 Task: Metadata Manipulation: Embed custom metadata in multiple video files.
Action: Mouse moved to (611, 418)
Screenshot: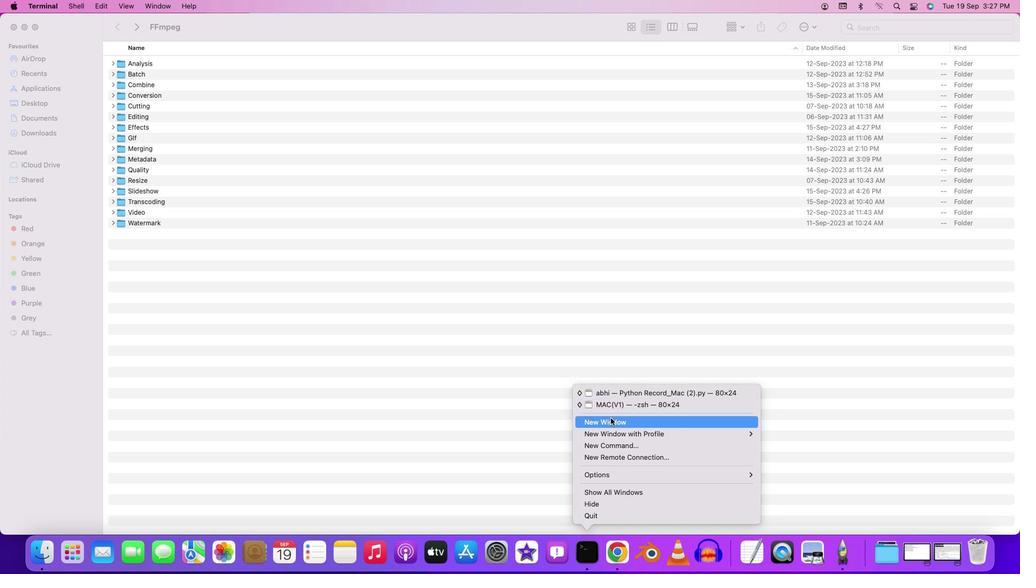 
Action: Mouse pressed left at (611, 418)
Screenshot: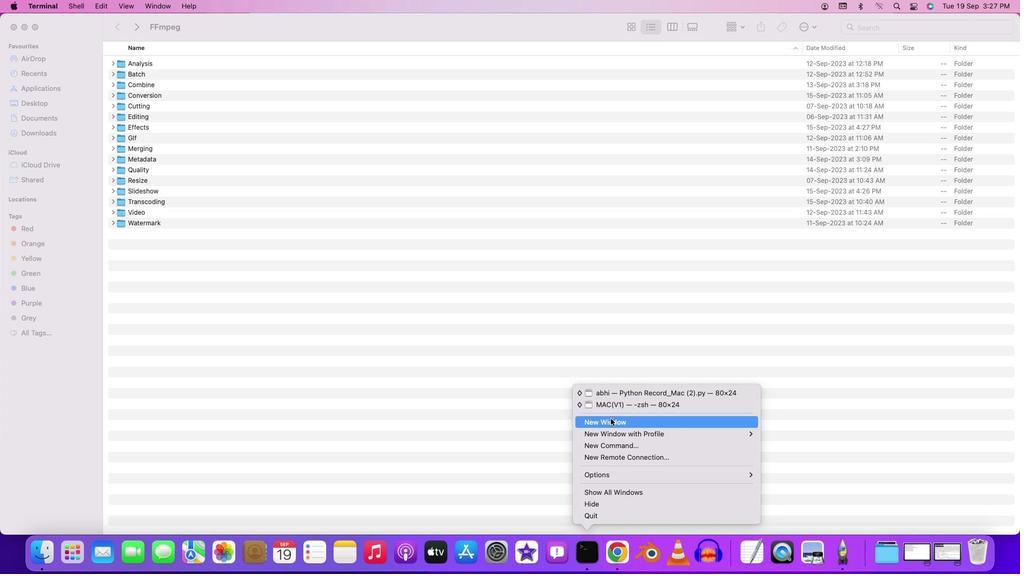 
Action: Mouse moved to (359, 105)
Screenshot: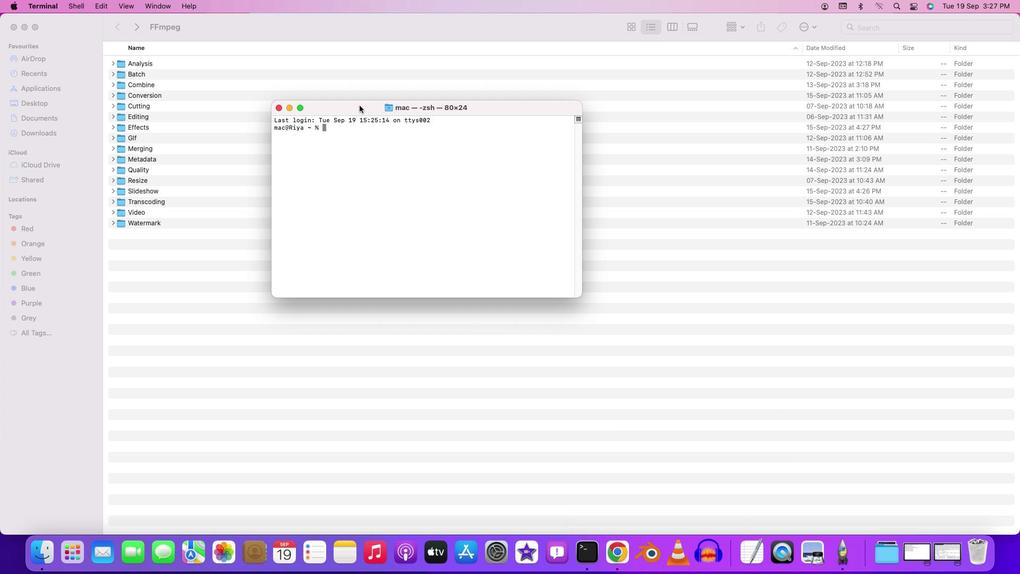 
Action: Mouse pressed left at (359, 105)
Screenshot: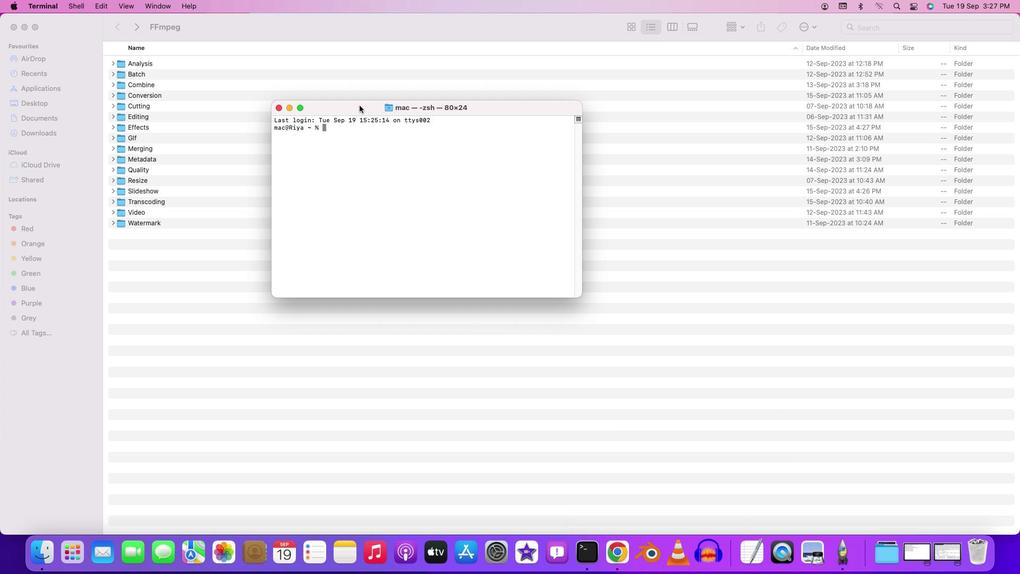 
Action: Mouse pressed left at (359, 105)
Screenshot: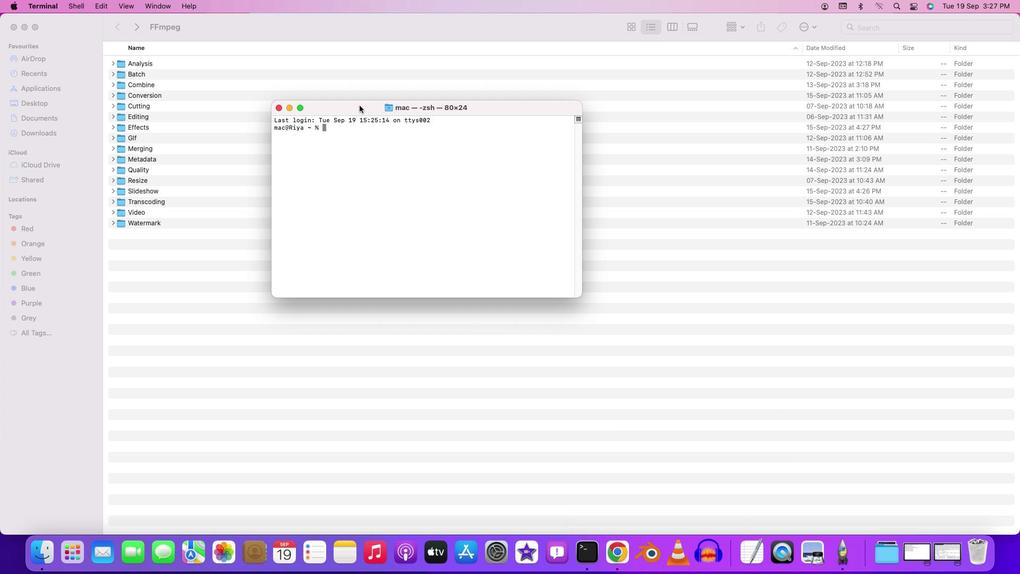 
Action: Mouse moved to (97, 47)
Screenshot: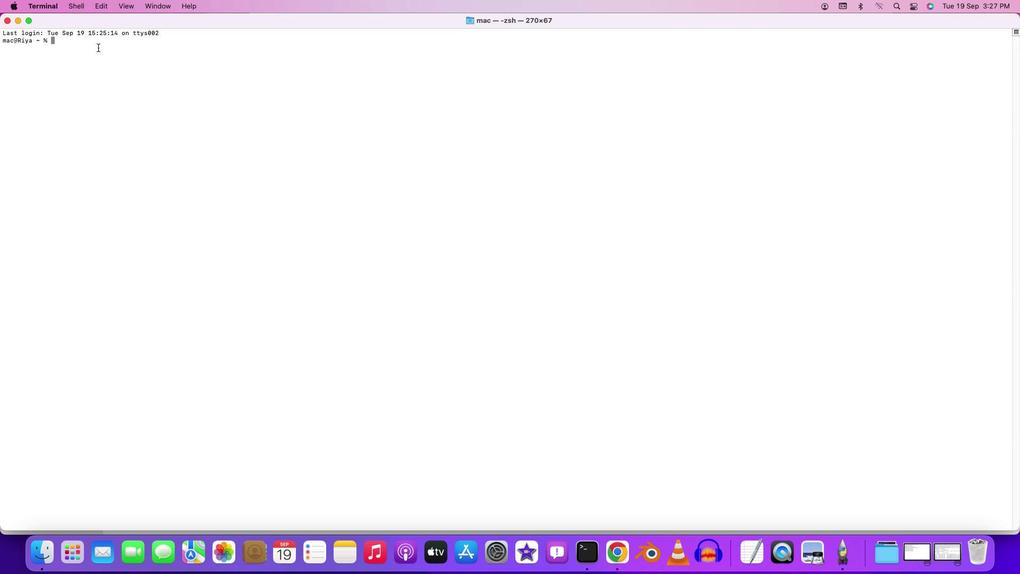 
Action: Mouse pressed left at (97, 47)
Screenshot: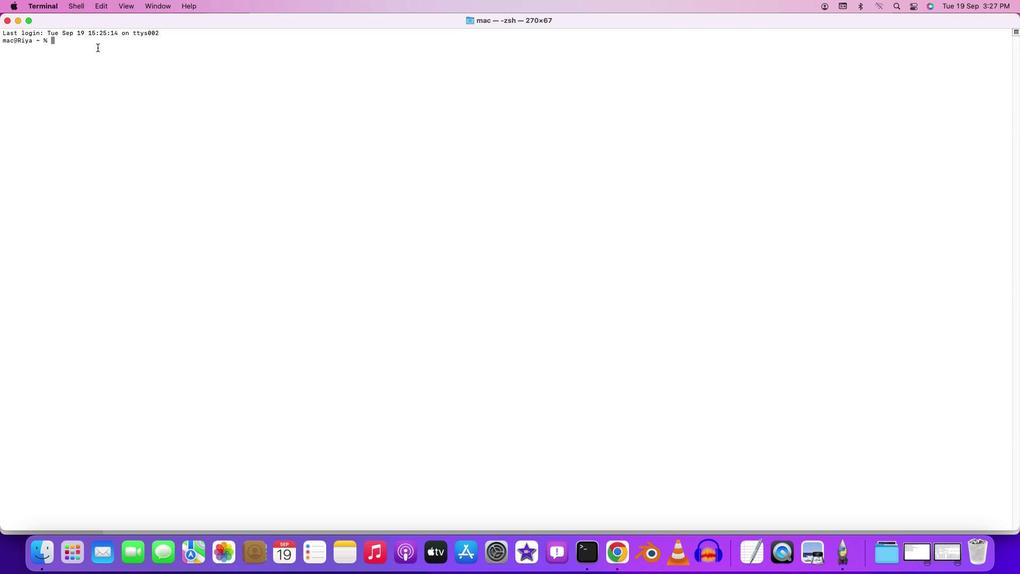 
Action: Mouse moved to (99, 66)
Screenshot: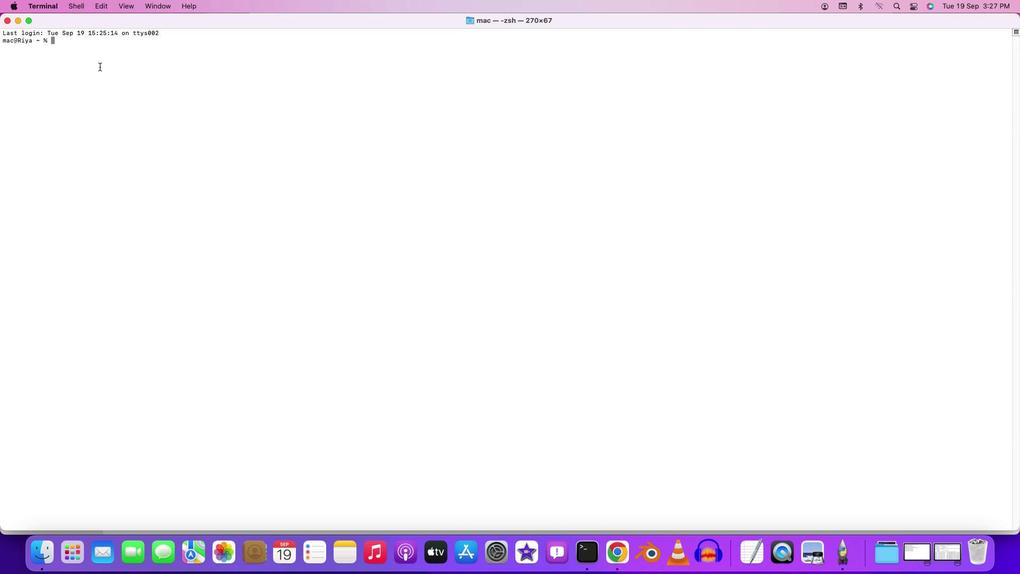 
Action: Mouse pressed left at (99, 66)
Screenshot: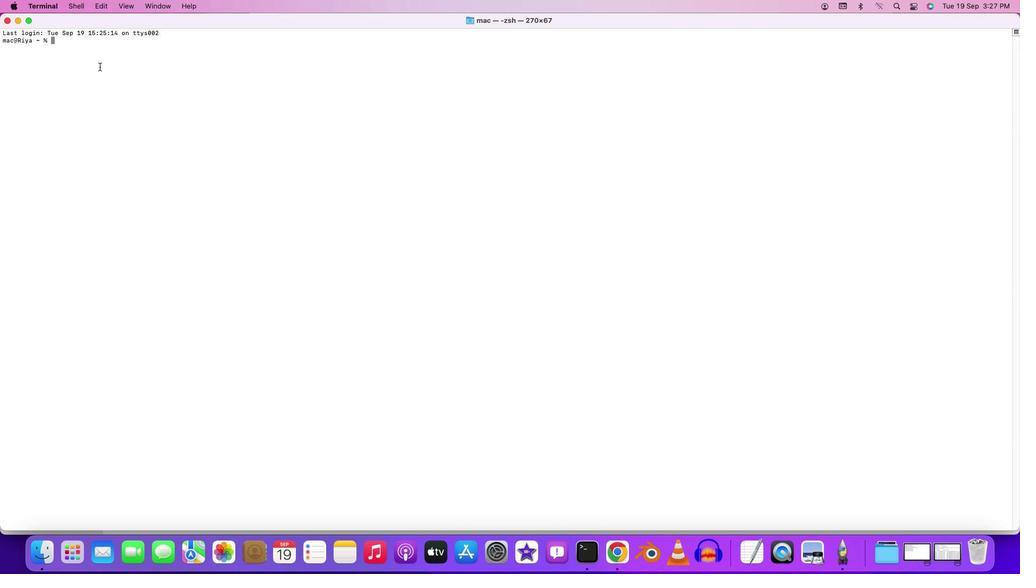 
Action: Key pressed 'c''d'Key.space'd''e''s''k''t''o''p'Key.enter'c''d'Key.space'f''f''m''p''e''g'Key.enter'c''d'Key.space'm'Key.backspace'b''a''t''c''h'Key.enter'c''d'Key.spaceKey.shift'V''i''d''e''o'Key.enterKey.shift'C''U''S''T''O''M''_''M''E''T''A''D''A'Key.backspaceKey.backspace'D''A''T''A'Key.leftKey.rightKey.rightKey.right'='Key.shift'"''t''i''t''l''e''='Key.shift'M''y'Key.space'f''a''m''e''i''l'Key.backspaceKey.backspaceKey.backspaceKey.backspaceKey.backspaceKey.backspace'h''a''p''p''y'Key.space'f''a''m''i''l''y'Key.space't''i''t''l''e'Key.leftKey.leftKey.leftKey.leftKey.backspaceKey.shift'T'Key.leftKey.leftKey.leftKey.leftKey.leftKey.leftKey.leftKey.leftKey.leftKey.rightKey.backspaceKey.backspaceKey.backspaceKey.backspaceKey.backspaceKey.backspaceKey.backspaceKey.rightKey.leftKey.spaceKey.leftKey.leftKey.rightKey.rightKey.rightKey.rightKey.rightKey.leftKey.leftKey.backspaceKey.shift'F'Key.rightKey.rightKey.rightKey.rightKey.rightKey.rightKey.rightKey.rightKey.rightKey.rightKey.rightKey.shift':''a''u''t''h''o''r''='Key.shift'J''o''h''n'Key.space'd''o''e'Key.shift':''c''o''p''y''r''i''h'Key.backspace'g''h''t'Key.leftKey.leftKey.leftKey.leftKey.leftKey.rightKey.rightKey.rightKey.rightKey.rightKey.right'=''2''0''2''3'Key.shift'"'';''f''o''r'Key.space'v''i''d''e''o'Key.spaceKey.backspaceKey.shift'_''f''i''l''e'Key.space'i''n'Key.leftKey.leftKey.leftKey.rightKey.rightKey.rightKey.rightKey.rightKey.spaceKey.shift'*''.''m''p''4'Key.leftKey.leftKey.leftKey.leftKey.leftKey.leftKey.leftKey.leftKey.leftKey.leftKey.leftKey.leftKey.leftKey.leftKey.leftKey.leftKey.leftKey.leftKey.leftKey.leftKey.leftKey.leftKey.leftKey.rightKey.rightKey.right
Screenshot: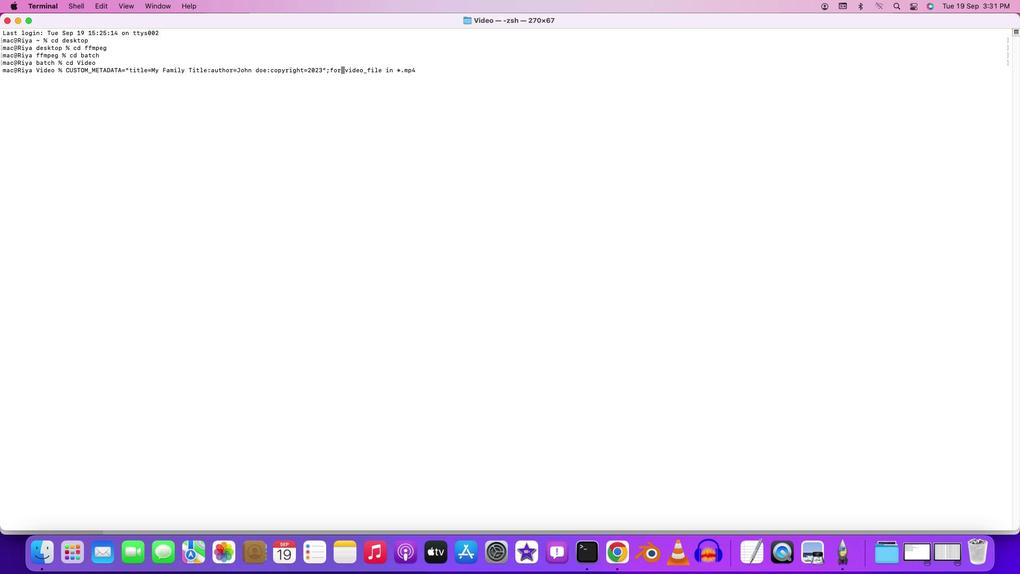 
Action: Mouse moved to (419, 76)
Screenshot: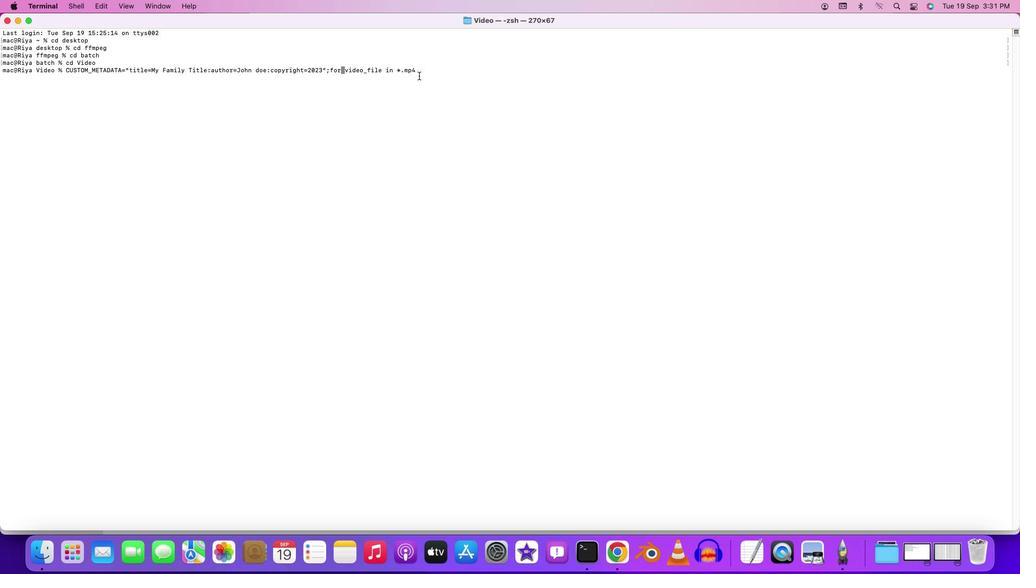 
Action: Mouse pressed left at (419, 76)
Screenshot: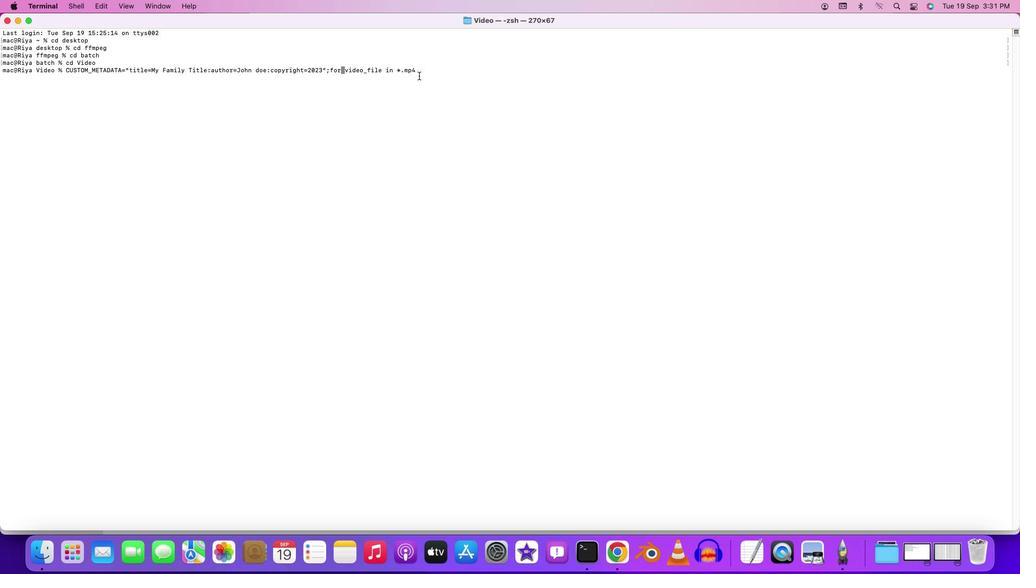 
Action: Mouse moved to (369, 80)
Screenshot: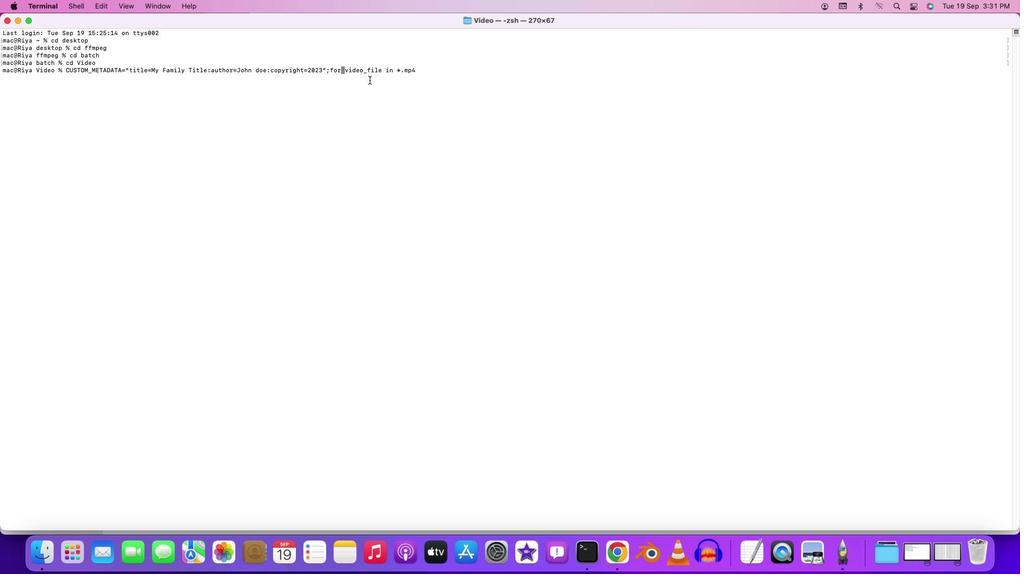 
Action: Key pressed Key.rightKey.rightKey.rightKey.rightKey.rightKey.rightKey.rightKey.rightKey.rightKey.rightKey.rightKey.rightKey.rightKey.rightKey.rightKey.rightKey.rightKey.rightKey.rightKey.rightKey.rightKey.rightKey.rightKey.rightKey.rightKey.rightKey.right';'Key.space'd''o'Key.space'f''f''m''p''e''g'Key.space'-''i'Key.spaceKey.shift'"'Key.shift'$'Key.leftKey.leftKey.leftKey.leftKey.rightKey.rightKey.rightKey.rightKey.right'v''i''d''e''o'Key.shift'_''f''i''l''e'Key.shift'"'Key.space'-''m''a''p'Key.shift'_''m''e''t''a''d''a''t''a'Key.space'0'Key.spaceKey.shift'_'Key.backspace'-''m''e''t''a''d''a''t''a'Key.spaceKey.shift'"'Key.shift'$'Key.shift'C''U''S''T''O''M'Key.shift'_'Key.leftKey.leftKey.leftKey.rightKey.rightKey.rightKey.rightKey.rightKey.shift'M''E''R'Key.backspace'T''A''D''A''T''A'Key.leftKey.leftKey.leftKey.leftKey.leftKey.leftKey.leftKey.leftKey.leftKey.leftKey.leftKey.leftKey.leftKey.leftKey.rightKey.rightKey.rightKey.rightKey.rightKey.leftKey.rightKey.rightKey.rightKey.rightKey.rightKey.rightKey.rightKey.rightKey.rightKey.rightKey.rightKey.rightKey.rightKey.rightKey.rightKey.rightKey.shift'"'Key.space'-''c'Key.shift':''v'Key.space'c''o''p''y'Key.space'-''c'Key.shift':''a'Key.space'c''o''p''y'Key.spaceKey.shift'"''o''u''t''p''u''t'Key.shift'_'Key.shift'$''v''i''d''e''o'Key.shift'_''f''i''l''e'Key.shift'"'';'Key.space'd''o''n''e'Key.enter'y'Key.enter'y'Key.enter'y'Key.enter'y'Key.enter'y'Key.enter
Screenshot: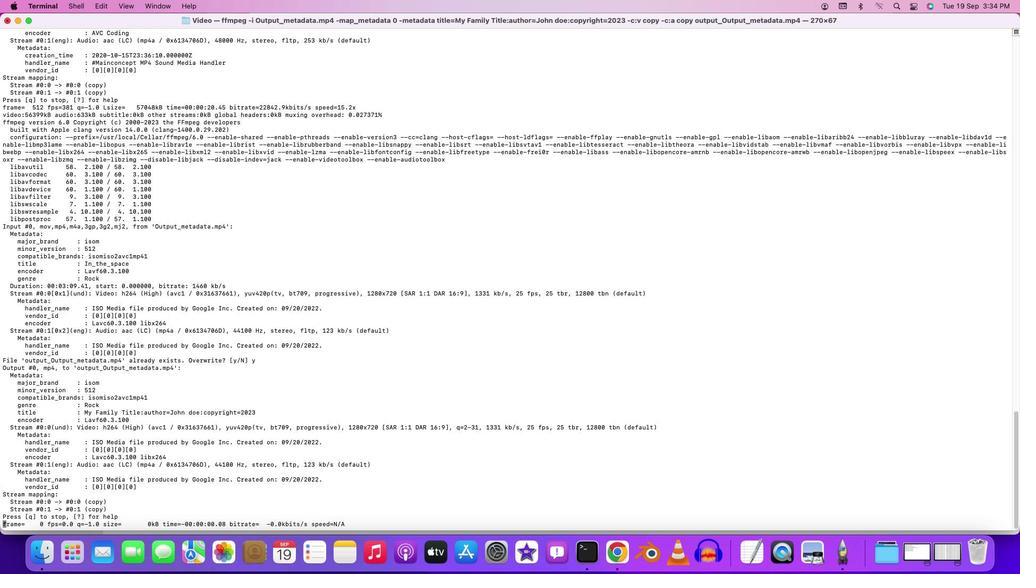 
Action: Mouse moved to (438, 428)
Screenshot: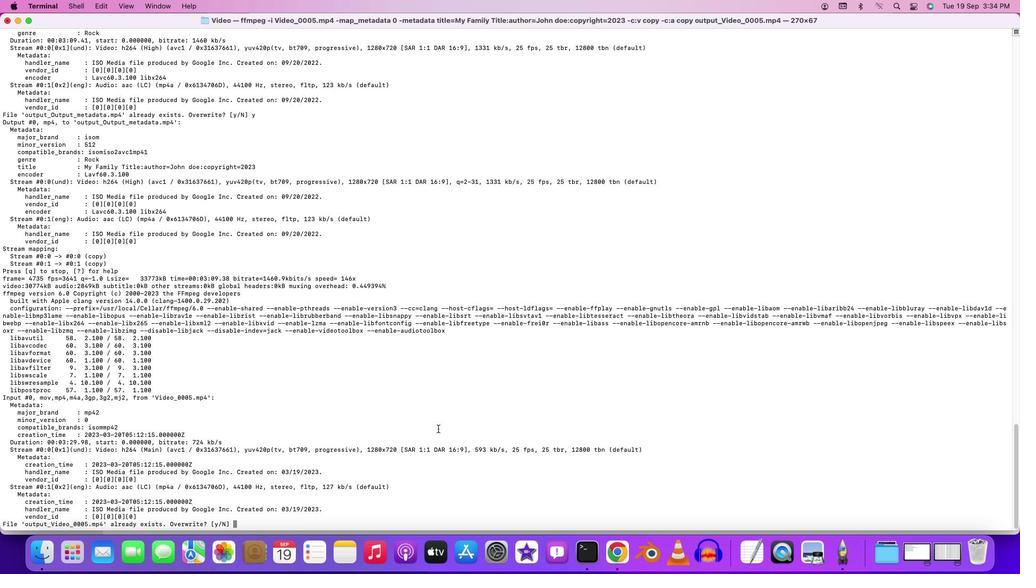 
Action: Key pressed 'y'Key.enter
Screenshot: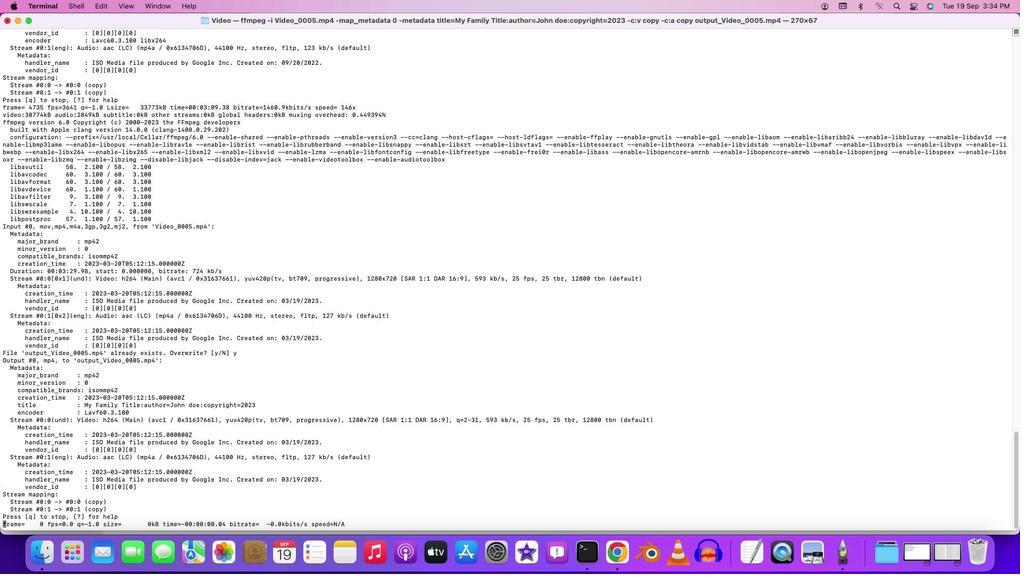 
Action: Mouse moved to (449, 433)
Screenshot: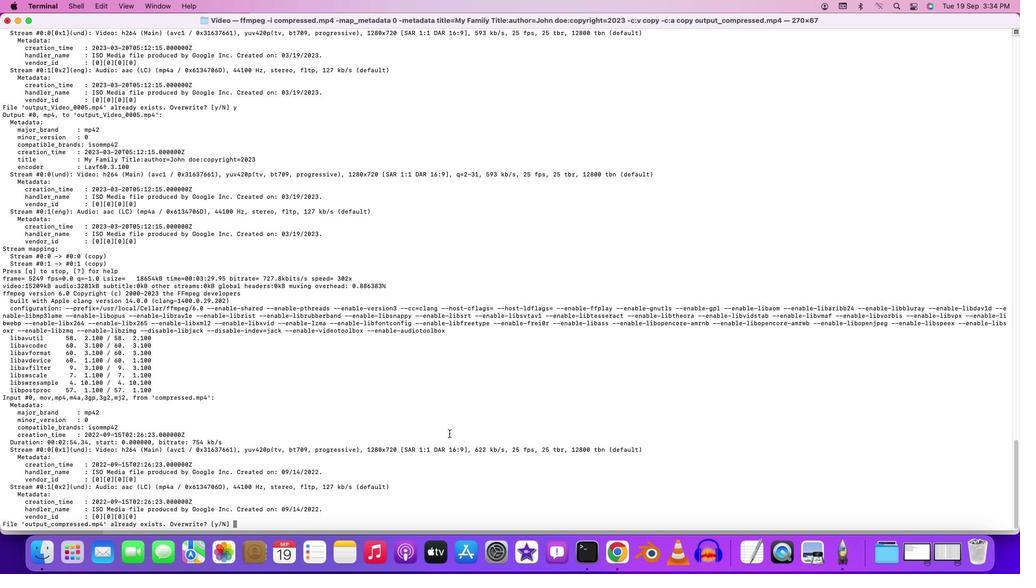 
Action: Key pressed 'y'Key.enter
Screenshot: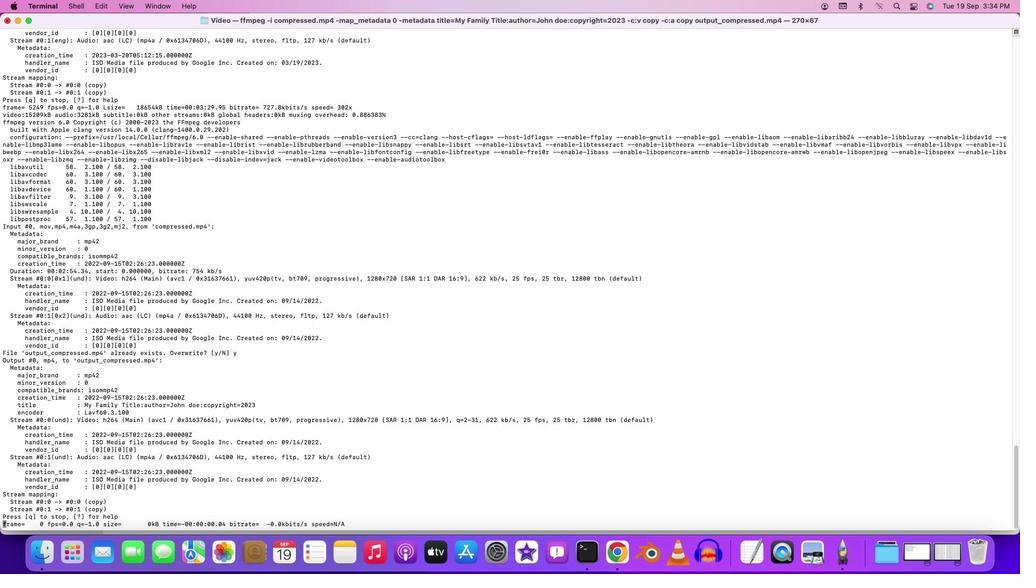 
Action: Mouse moved to (468, 446)
Screenshot: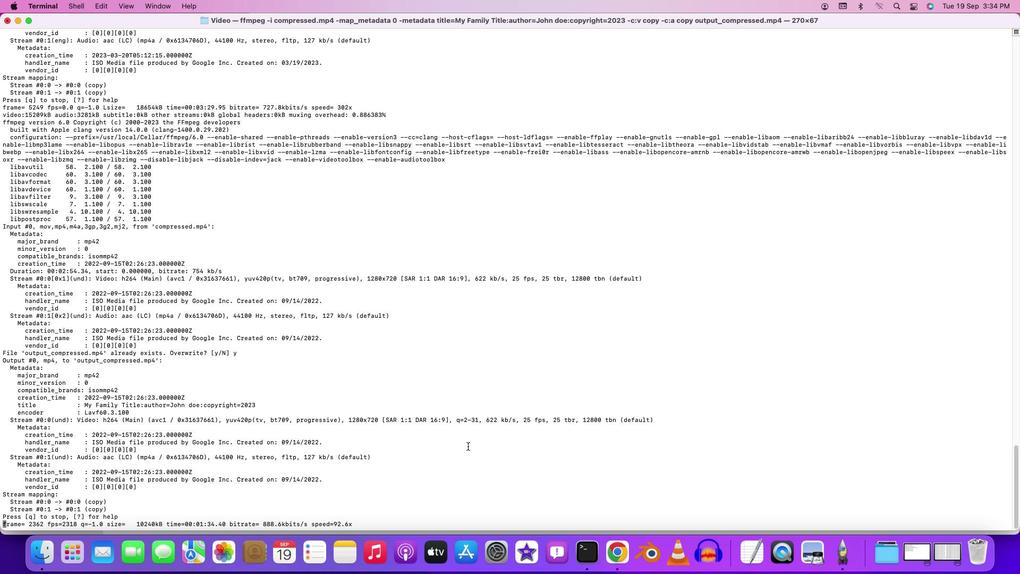 
